 Task: Toggle the audio filter "Audio tempo scaler synched with rate".
Action: Mouse moved to (92, 10)
Screenshot: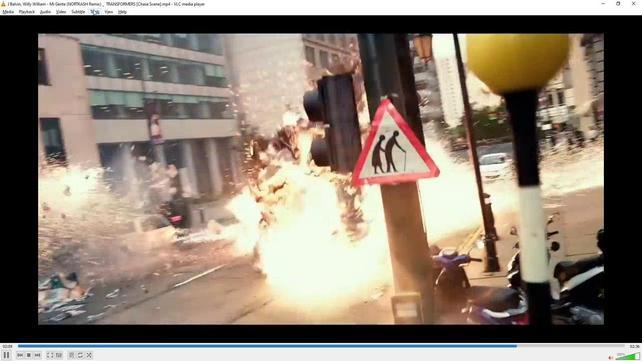 
Action: Mouse pressed left at (92, 10)
Screenshot: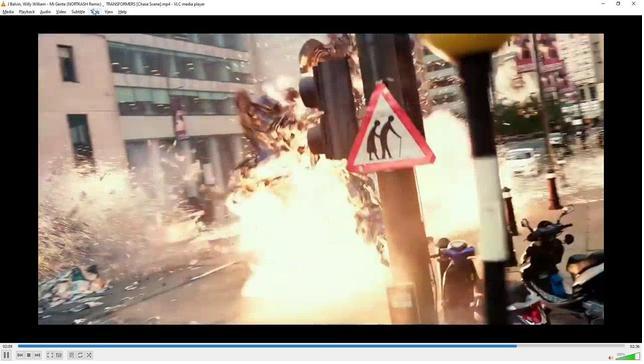 
Action: Mouse moved to (109, 90)
Screenshot: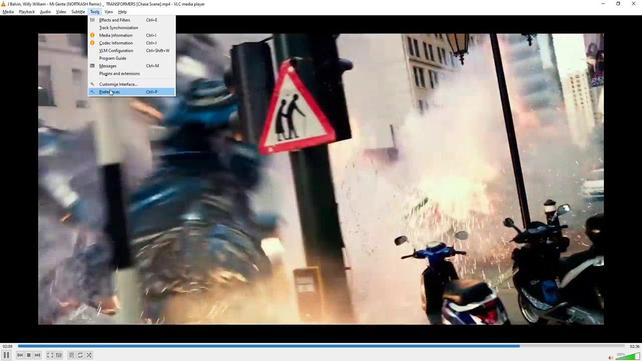 
Action: Mouse pressed left at (109, 90)
Screenshot: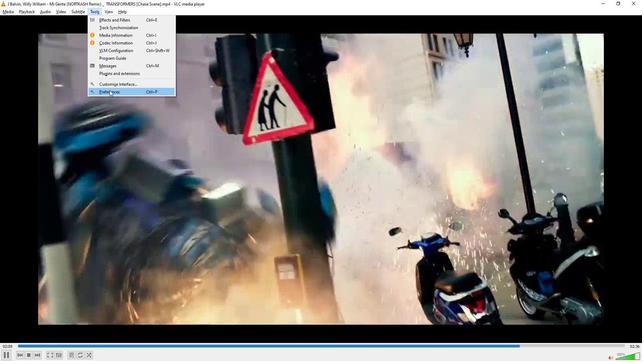 
Action: Mouse moved to (187, 274)
Screenshot: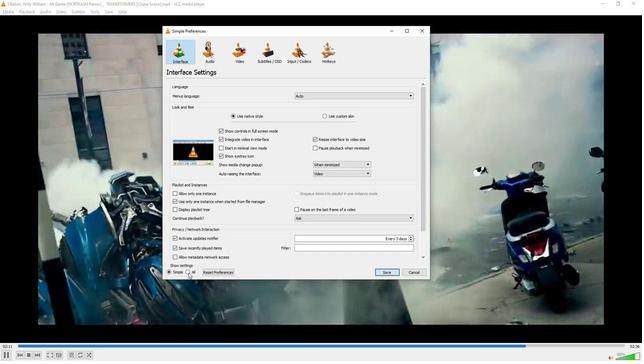 
Action: Mouse pressed left at (187, 274)
Screenshot: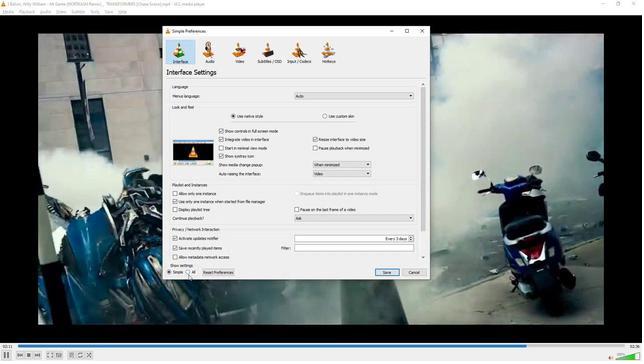 
Action: Mouse moved to (201, 122)
Screenshot: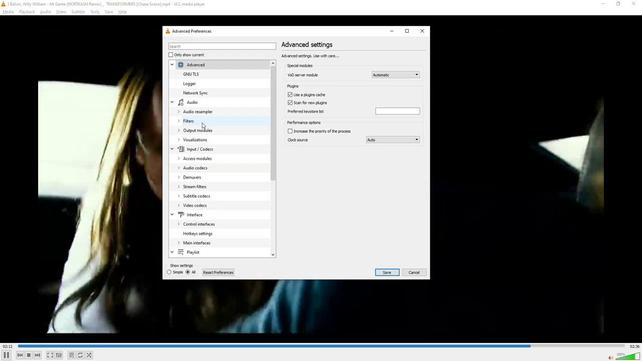 
Action: Mouse pressed left at (201, 122)
Screenshot: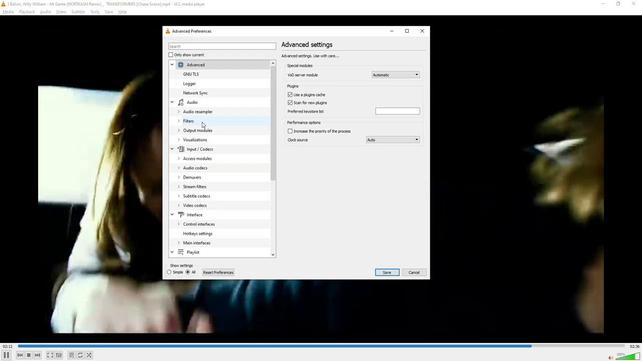 
Action: Mouse moved to (361, 81)
Screenshot: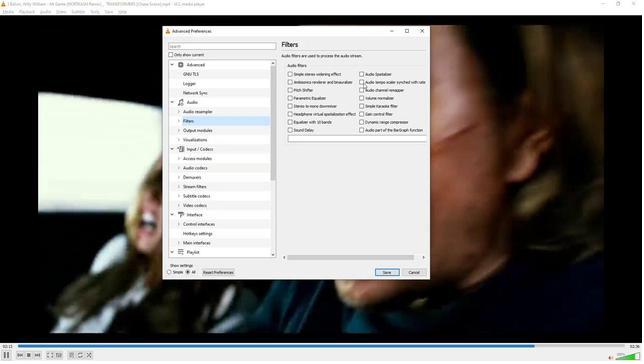 
Action: Mouse pressed left at (361, 81)
Screenshot: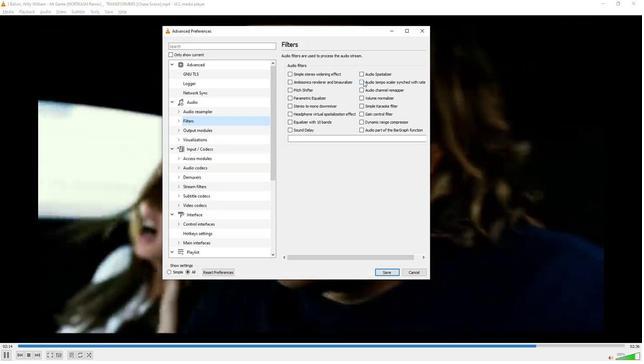 
Action: Mouse moved to (336, 229)
Screenshot: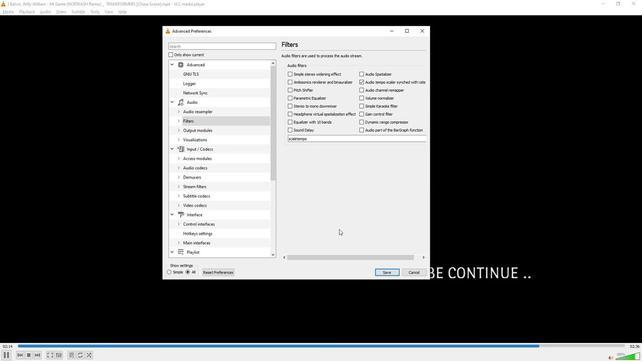 
